 Task: In the Documents board, add the description This could involve collecting and consolidating different types of documents, such as requirements specifications, design documents, and test plans.
Action: Mouse moved to (193, 157)
Screenshot: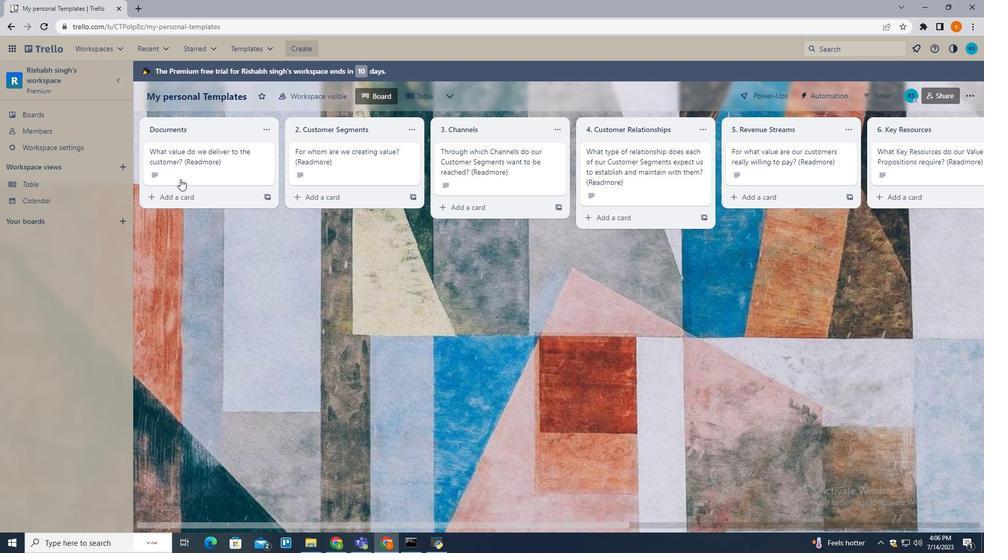 
Action: Mouse pressed left at (193, 157)
Screenshot: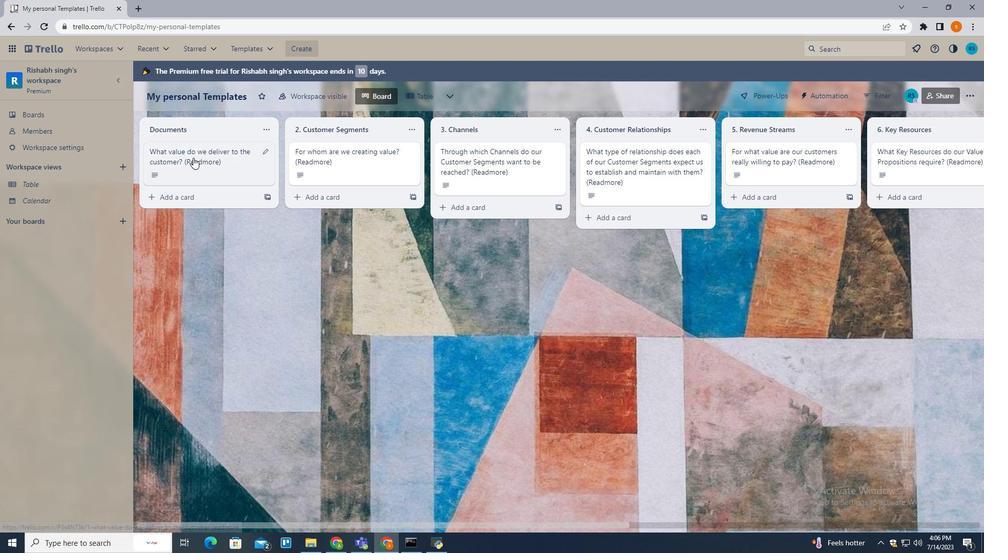
Action: Mouse moved to (375, 193)
Screenshot: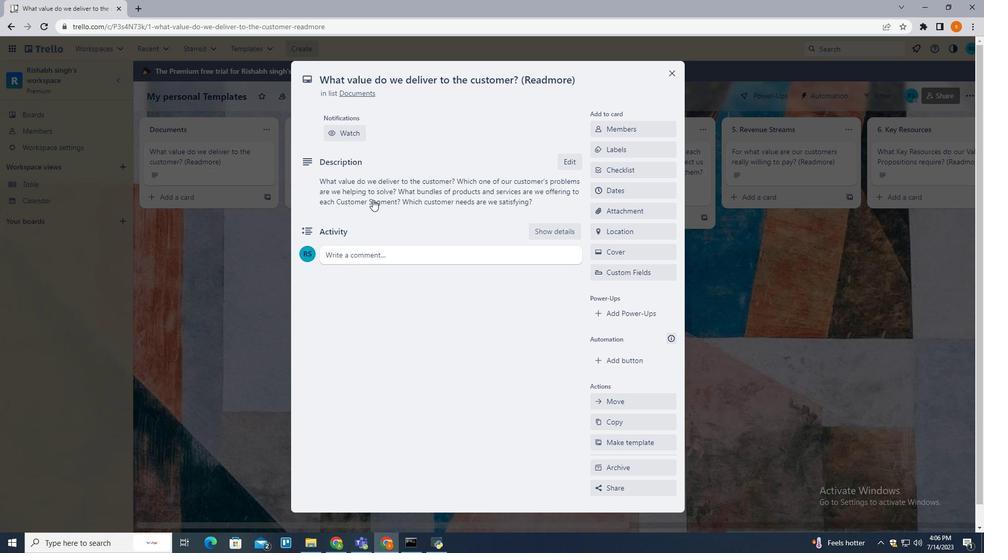 
Action: Mouse pressed left at (375, 193)
Screenshot: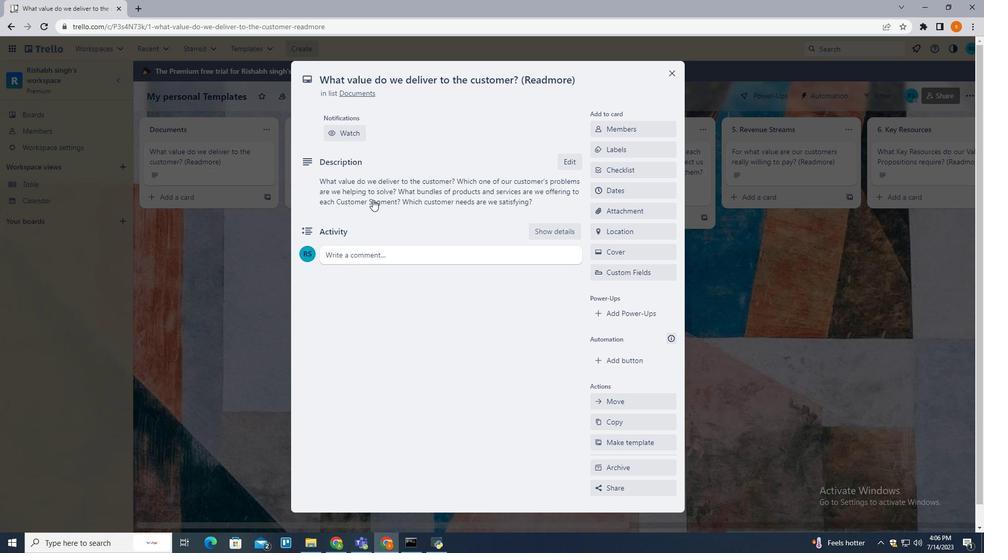 
Action: Mouse moved to (374, 239)
Screenshot: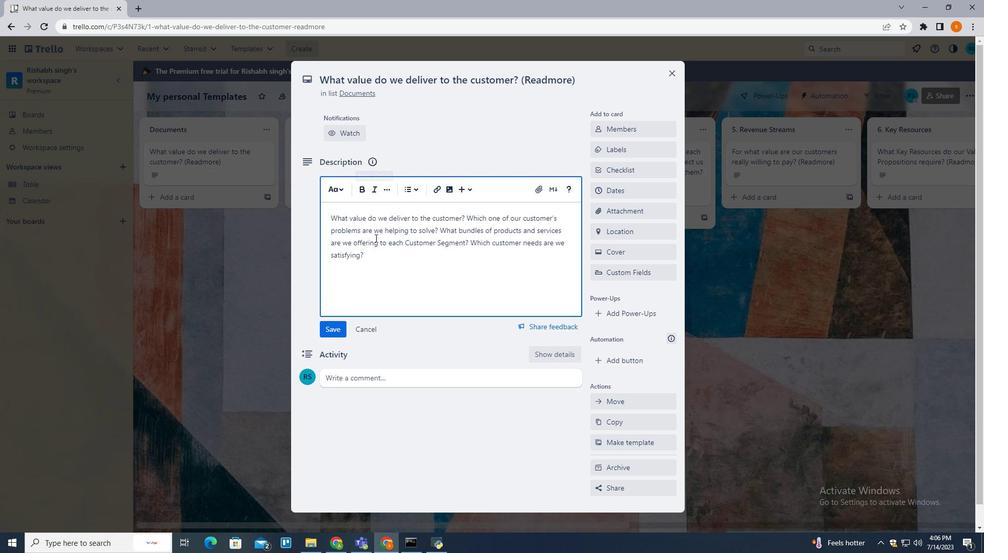 
Action: Key pressed ctrl+A<Key.shift>This<Key.space>could<Key.space>involec<Key.backspace><Key.backspace>ve<Key.space>collecting<Key.space>and<Key.space>consolidata<Key.backspace>ig<Key.space>different<Key.space>types<Key.space>of<Key.space>documents,<Key.space>such<Key.space>as<Key.space>requirements<Key.space>specifications,<Key.space>di<Key.backspace>esign<Key.space>documents,<Key.space>and<Key.space>test<Key.space>pal<Key.backspace><Key.backspace>lans
Screenshot: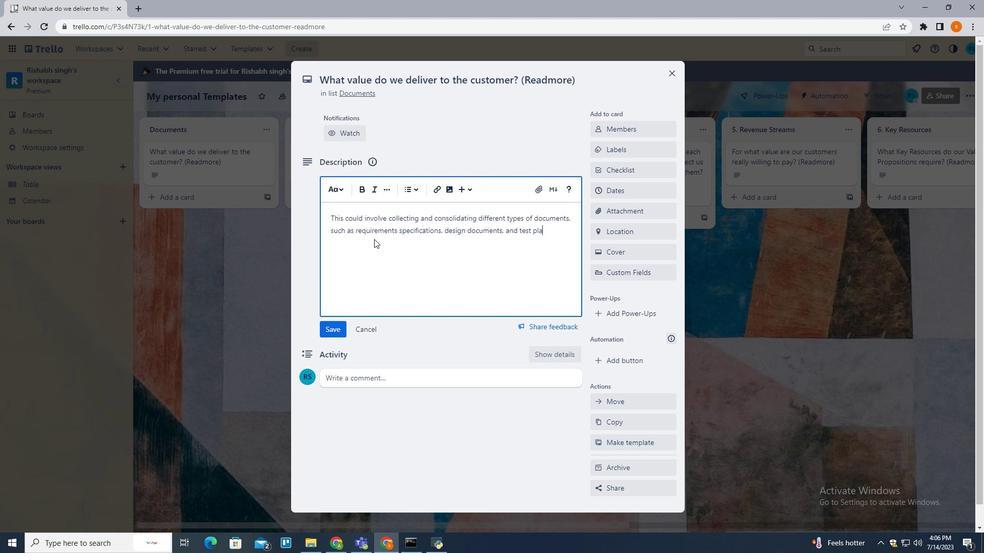 
Action: Mouse moved to (435, 278)
Screenshot: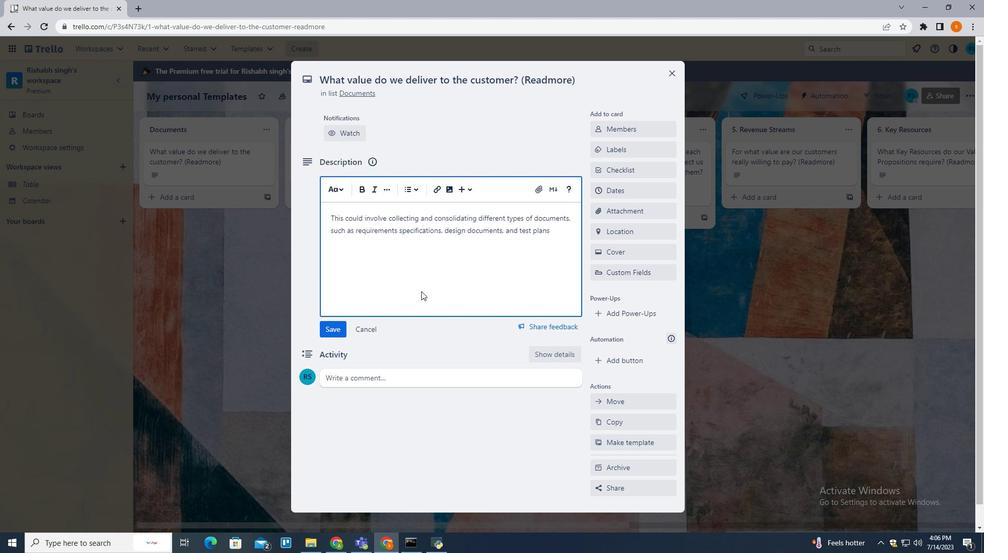 
Action: Mouse pressed left at (435, 278)
Screenshot: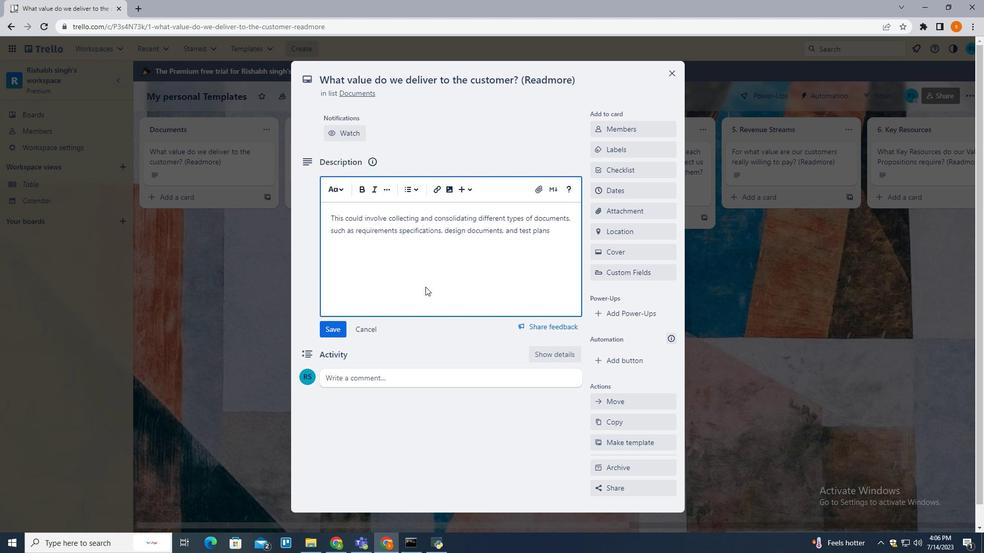 
Action: Mouse moved to (435, 277)
Screenshot: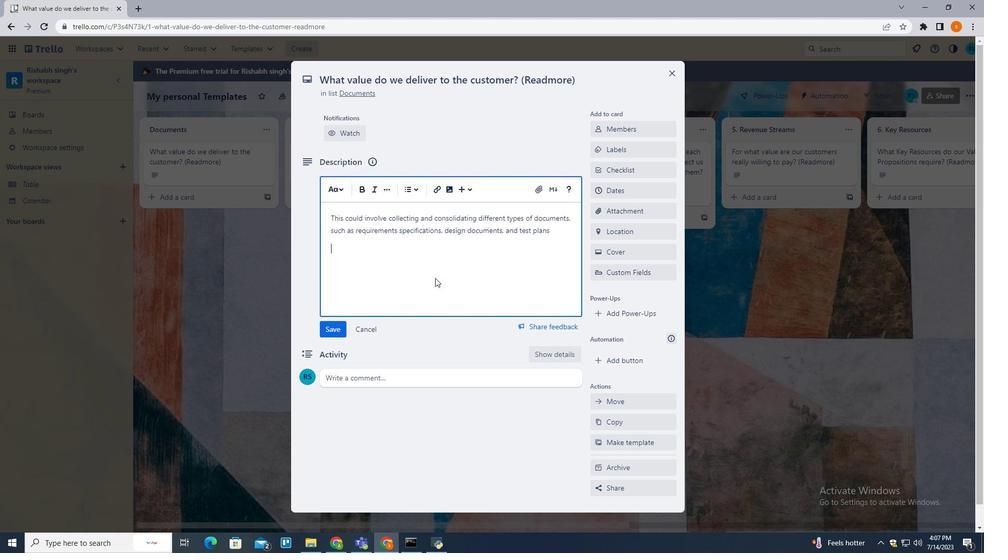 
